 Task: Open a blank sheet, save the file as Matthew Add the quote 'Surround yourself with positive people who believe in your dreams.'Surround yourself with positive people who believe in your dreams.  Apply font style Apply font style Broadway and font size 24 Align the text to the Right .Change the text color to  Tan
Action: Mouse moved to (34, 24)
Screenshot: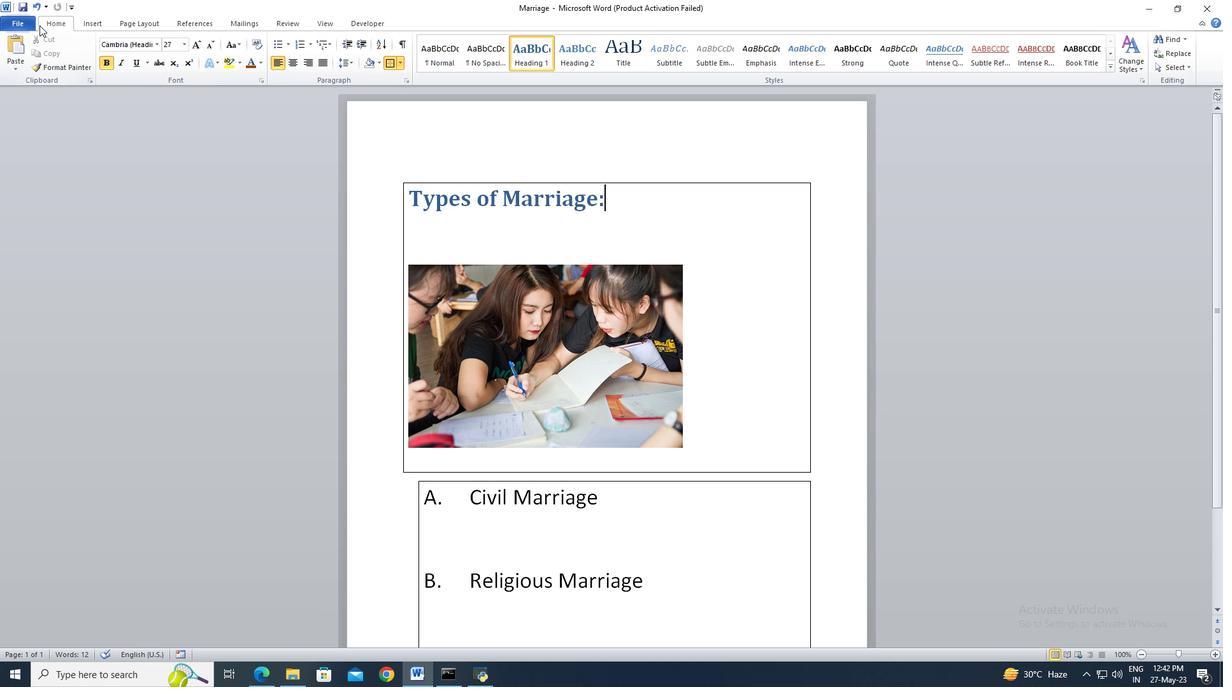 
Action: Mouse pressed left at (34, 24)
Screenshot: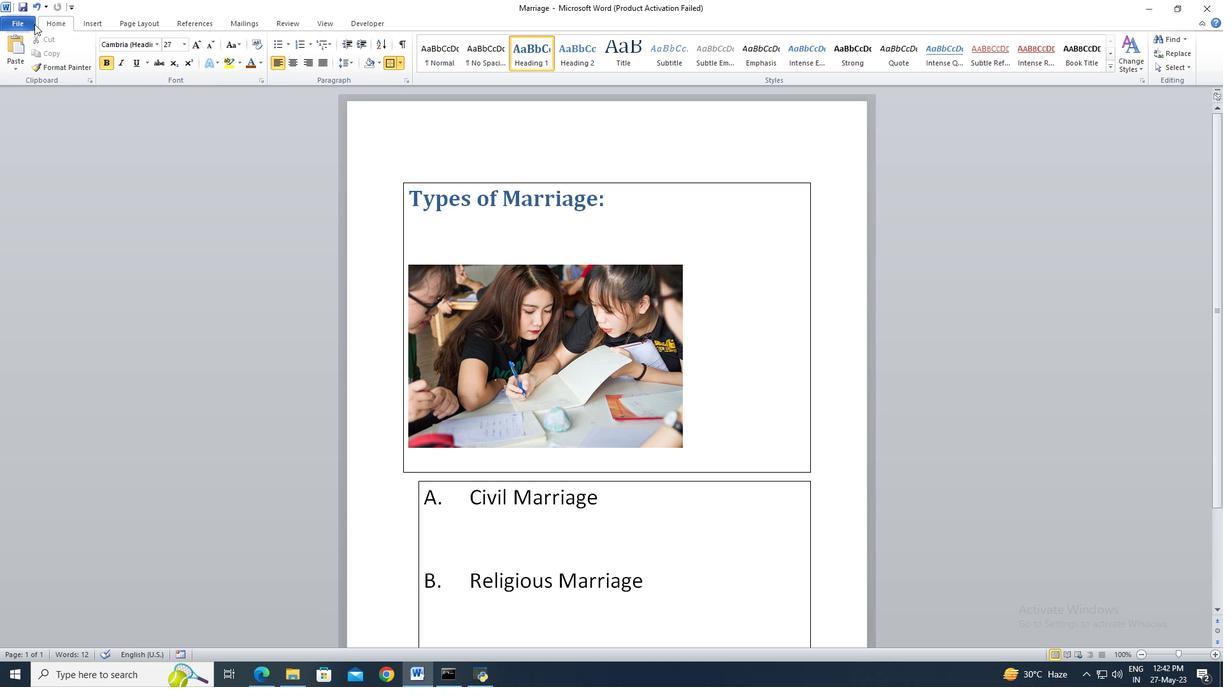 
Action: Mouse moved to (41, 162)
Screenshot: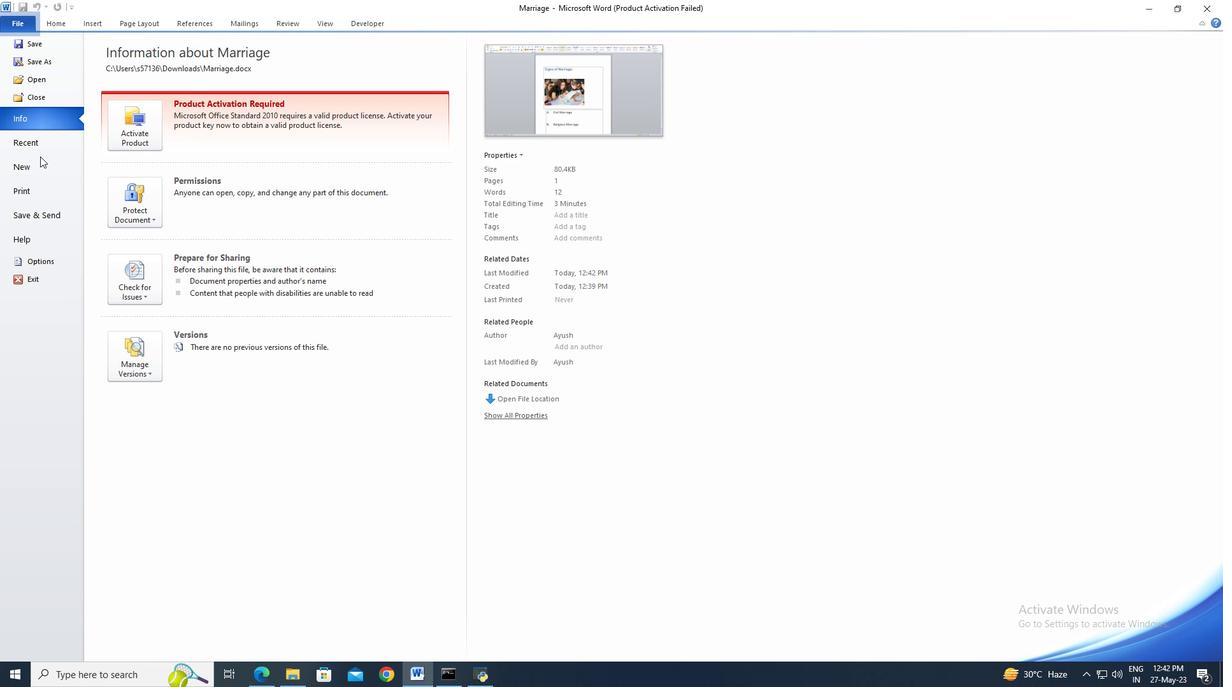 
Action: Mouse pressed left at (41, 162)
Screenshot: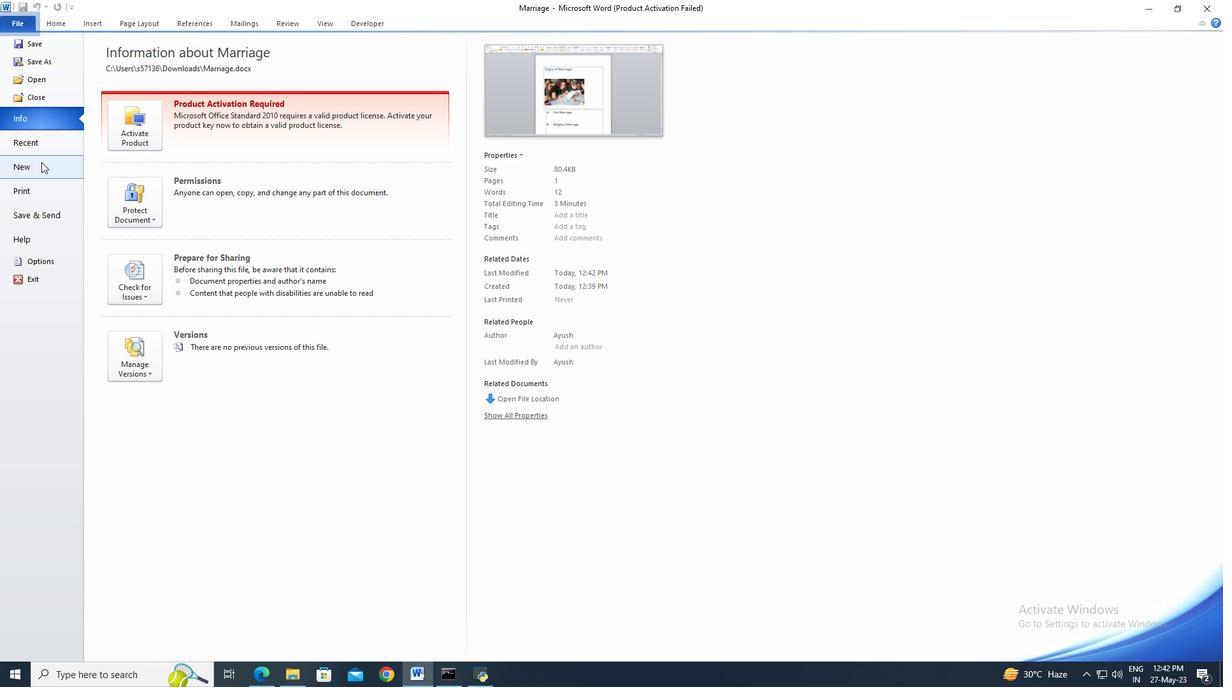
Action: Mouse moved to (622, 322)
Screenshot: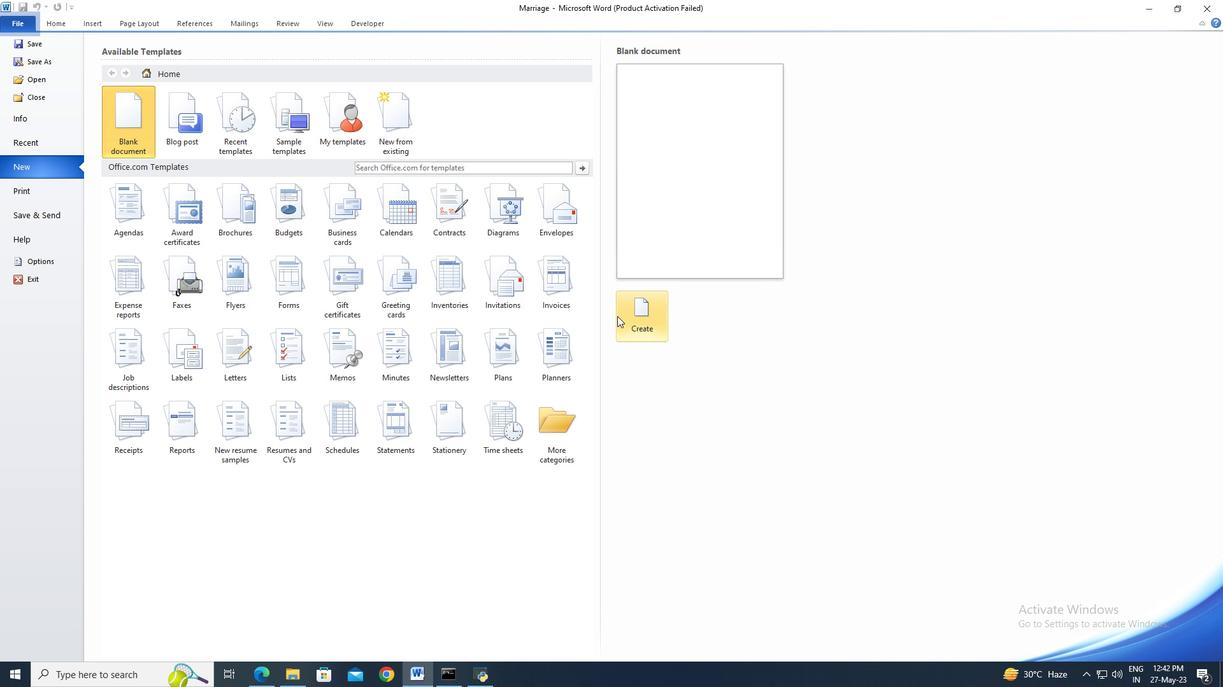 
Action: Mouse pressed left at (622, 322)
Screenshot: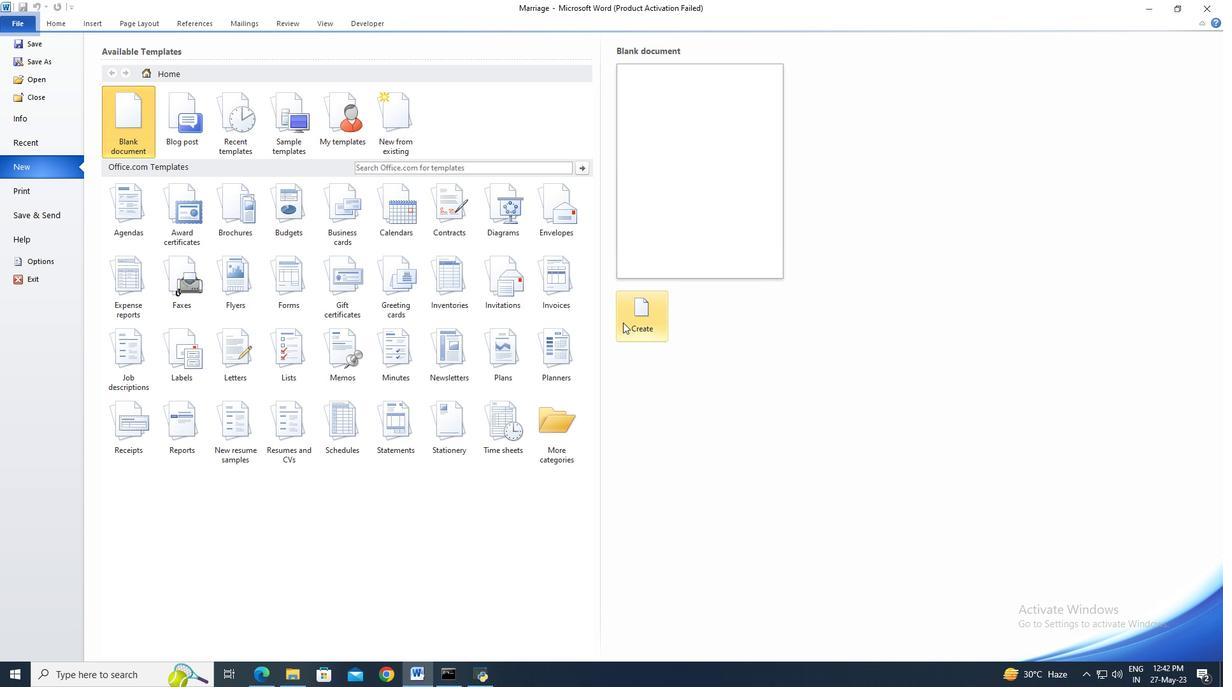 
Action: Mouse moved to (28, 26)
Screenshot: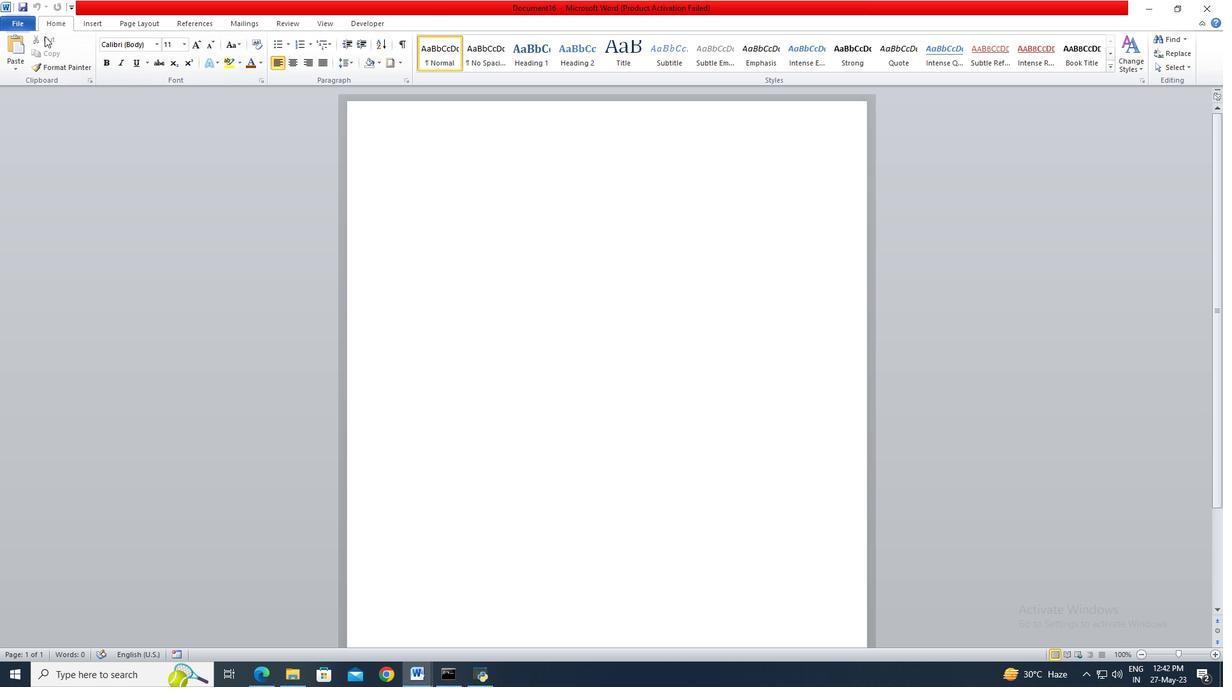 
Action: Mouse pressed left at (28, 26)
Screenshot: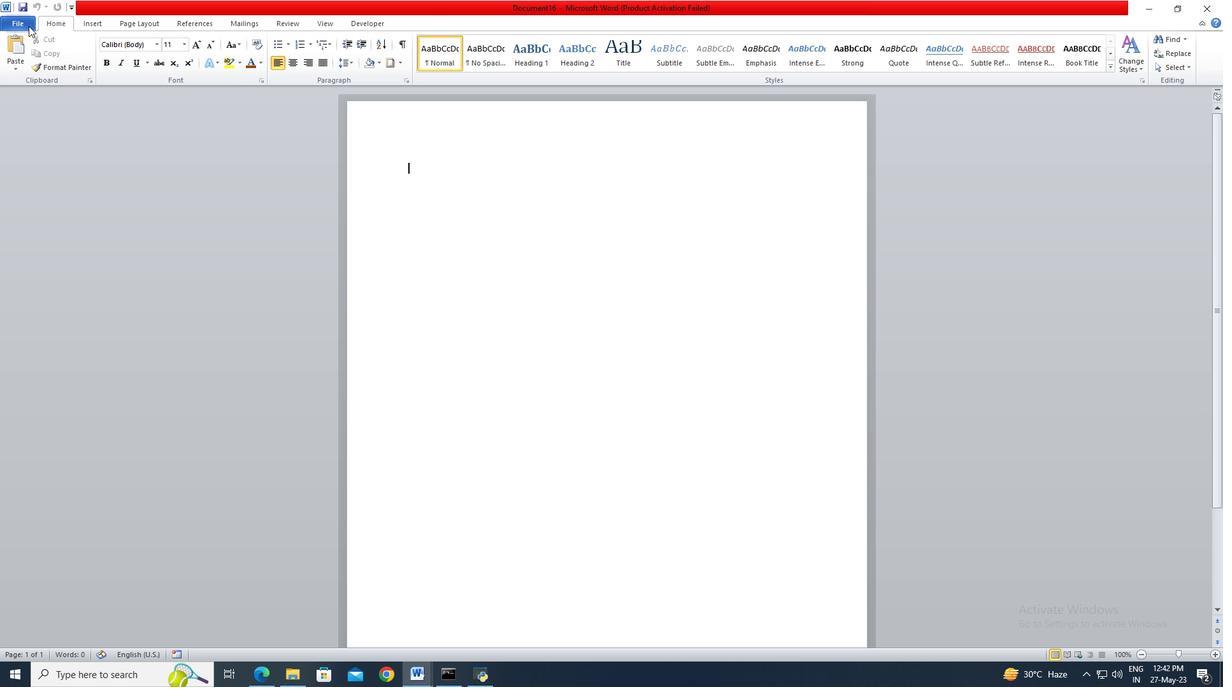 
Action: Mouse moved to (34, 59)
Screenshot: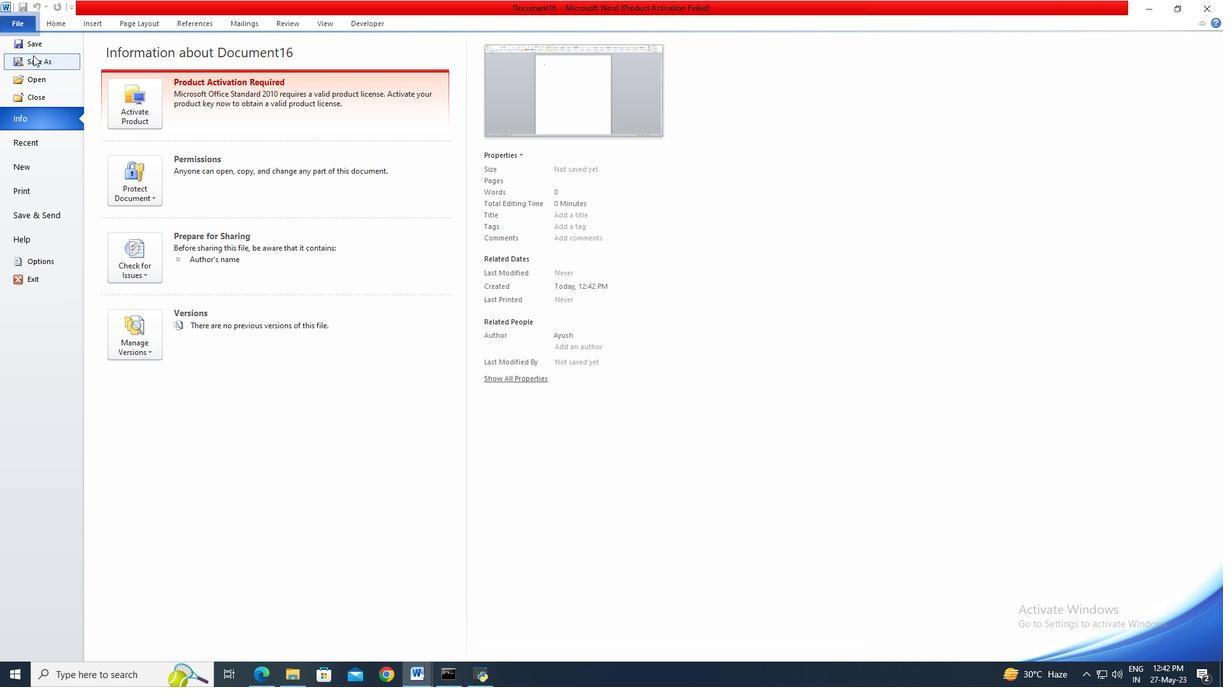 
Action: Mouse pressed left at (34, 59)
Screenshot: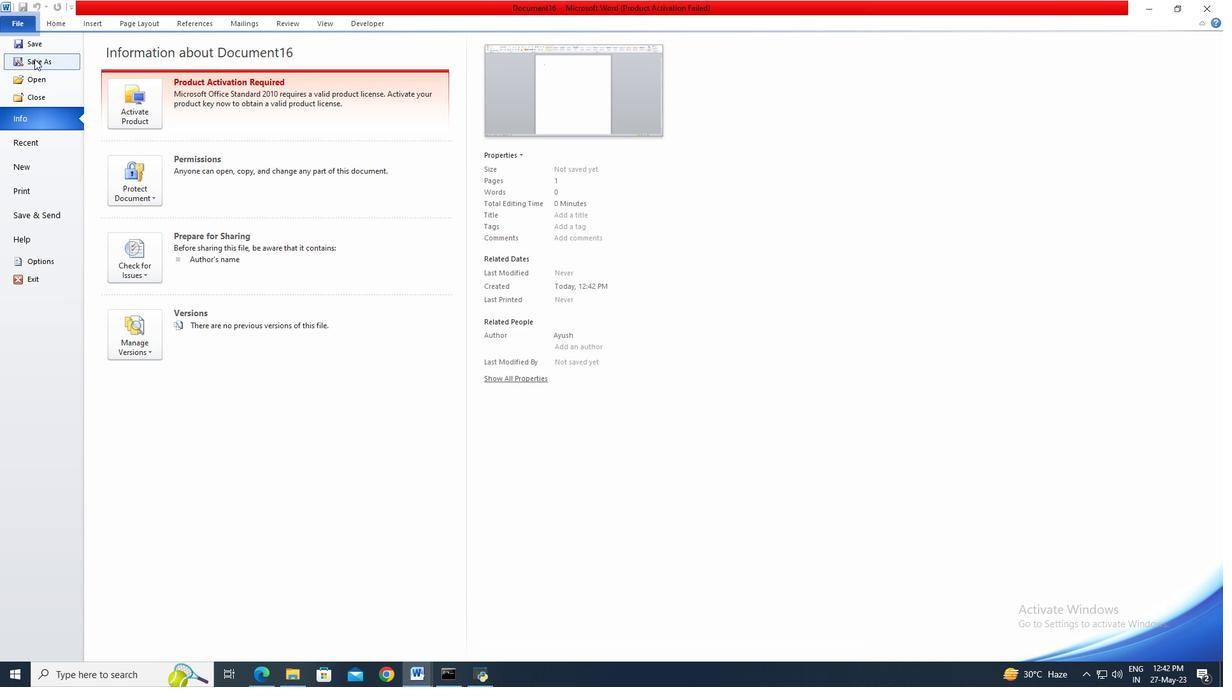 
Action: Mouse moved to (50, 135)
Screenshot: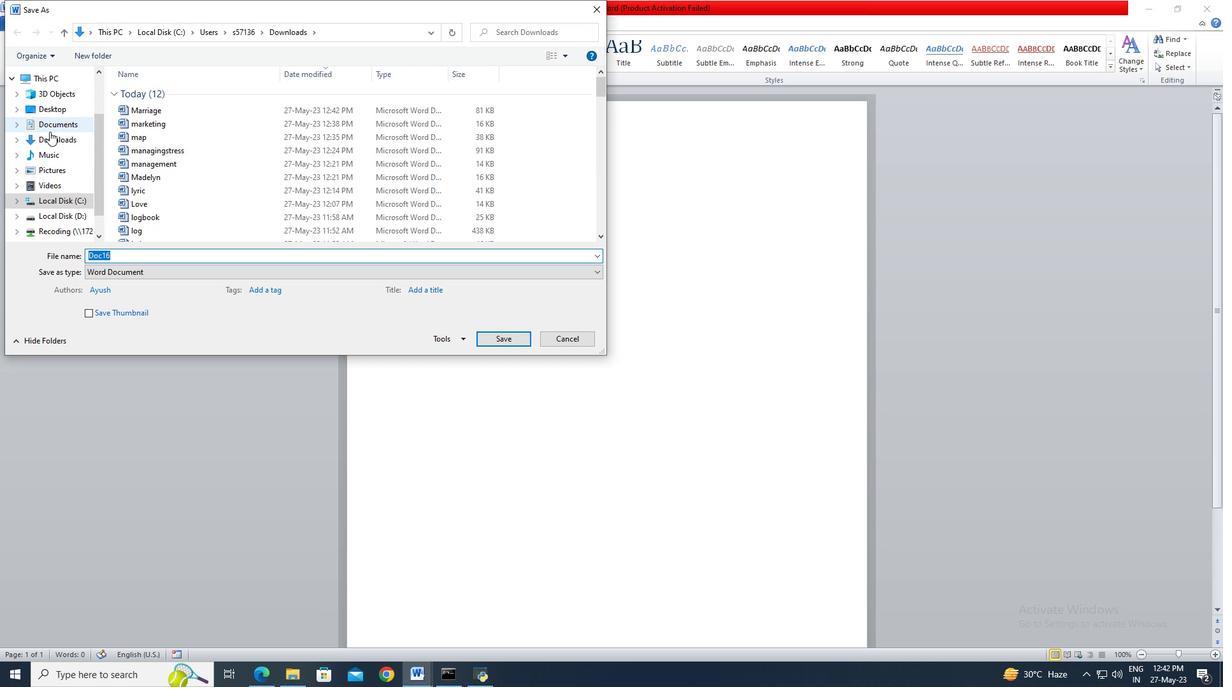 
Action: Mouse pressed left at (50, 135)
Screenshot: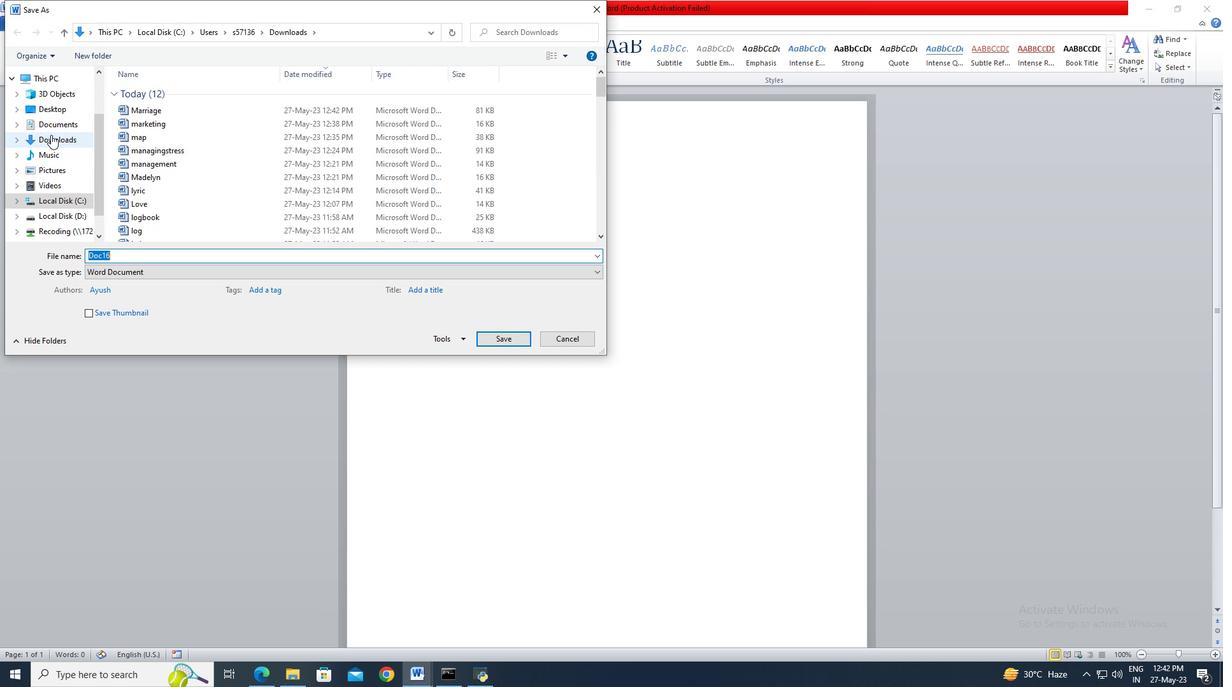 
Action: Mouse moved to (119, 257)
Screenshot: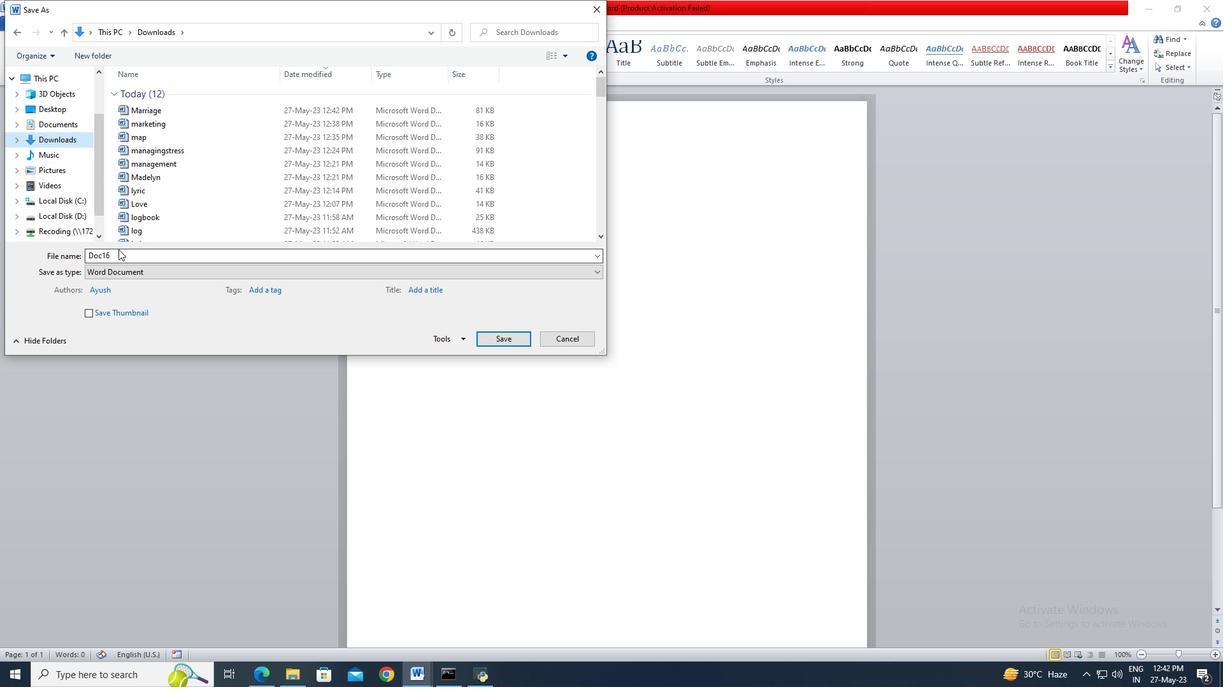 
Action: Mouse pressed left at (119, 257)
Screenshot: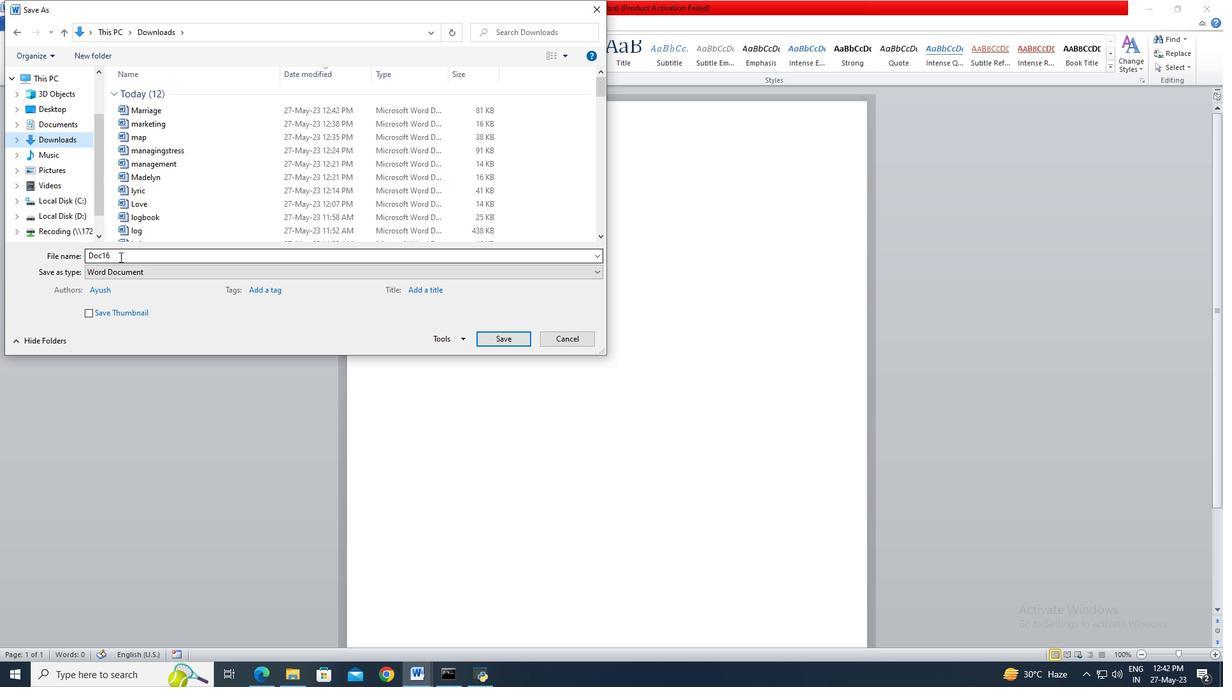 
Action: Key pressed <Key.shift>Matthew
Screenshot: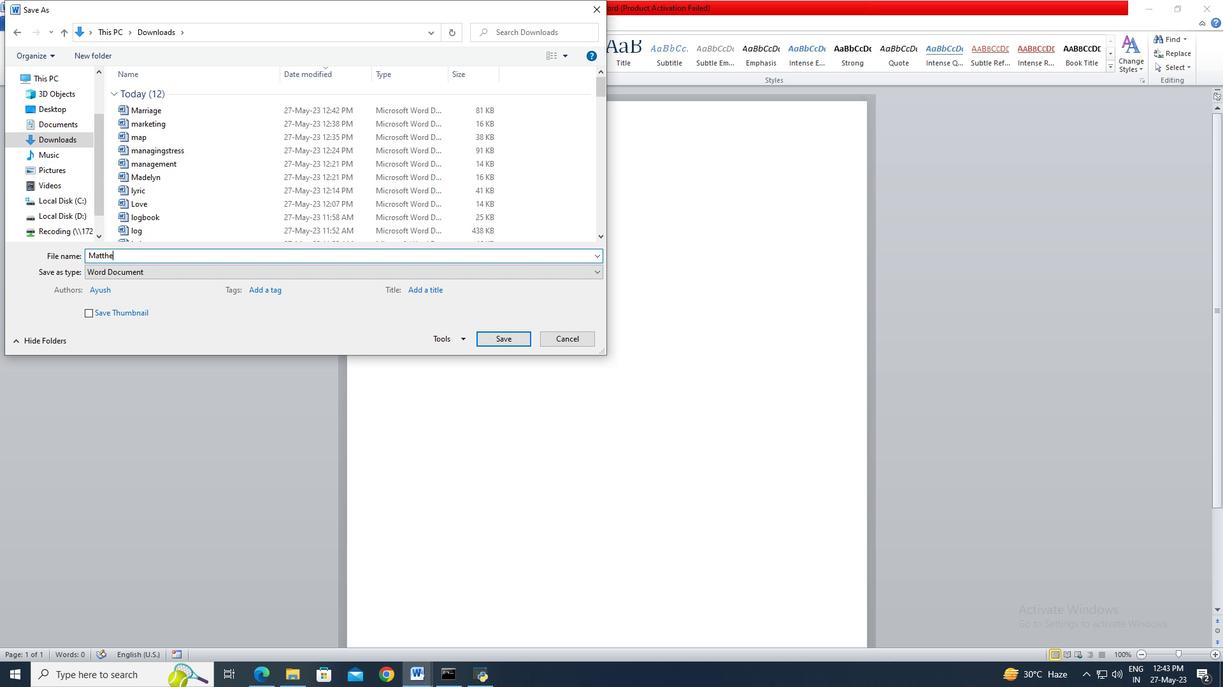 
Action: Mouse moved to (486, 339)
Screenshot: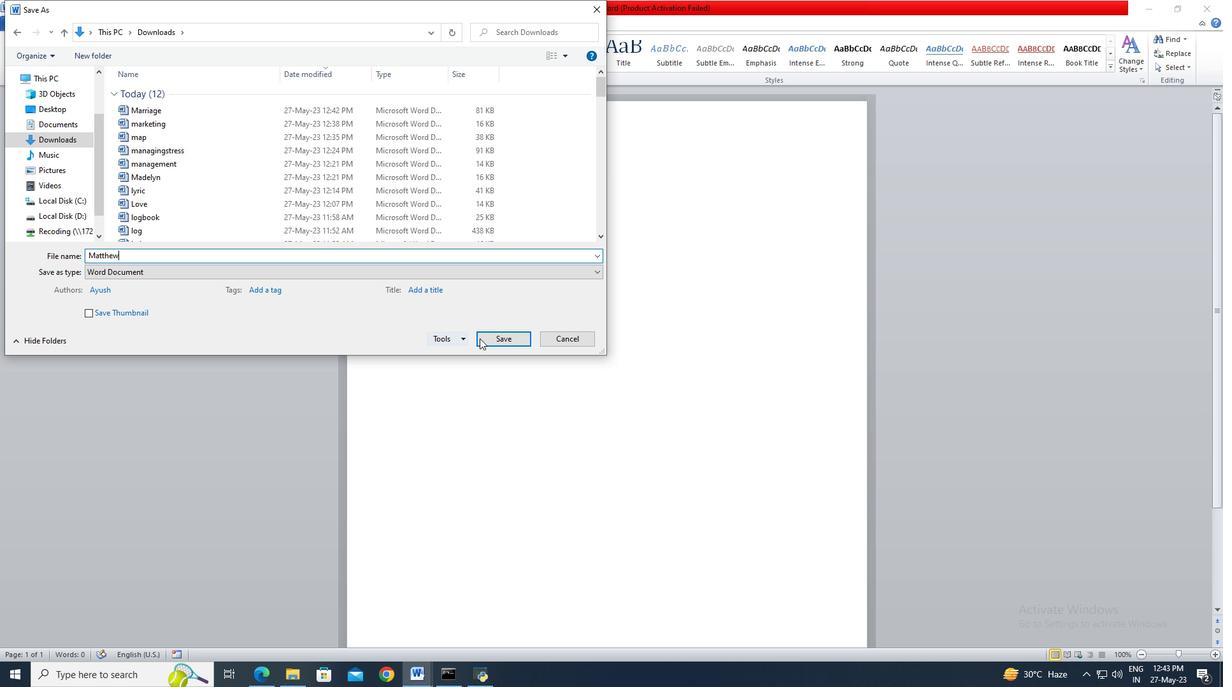 
Action: Mouse pressed left at (486, 339)
Screenshot: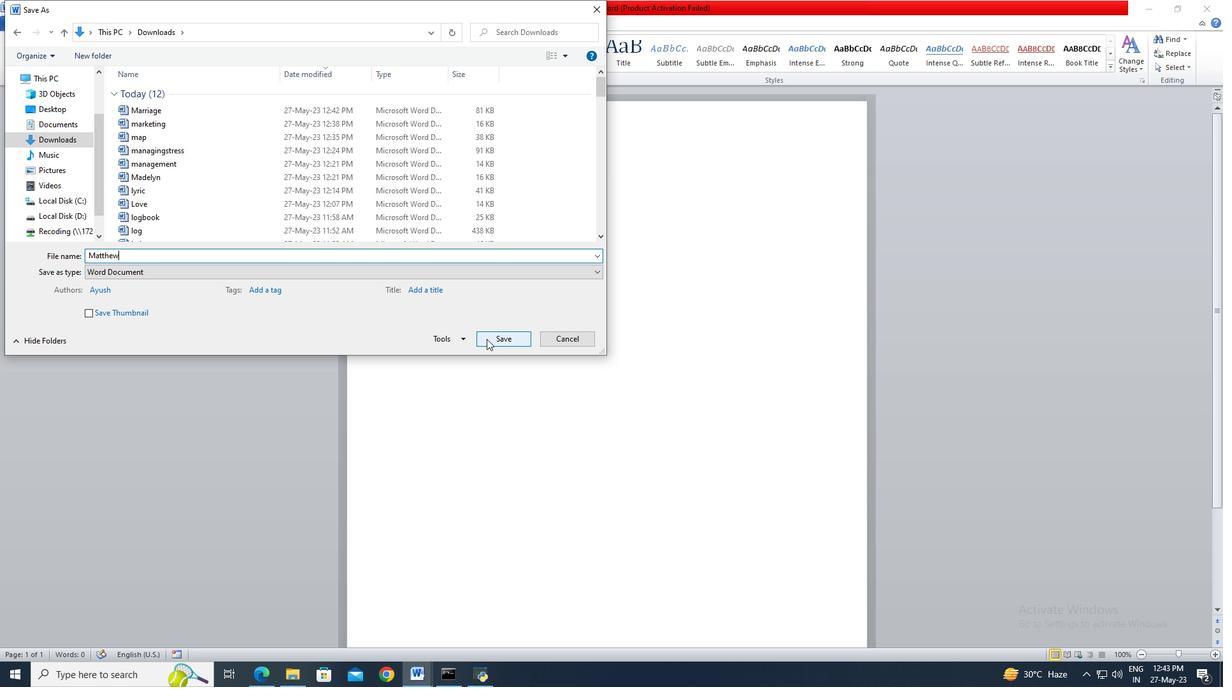 
Action: Mouse moved to (453, 173)
Screenshot: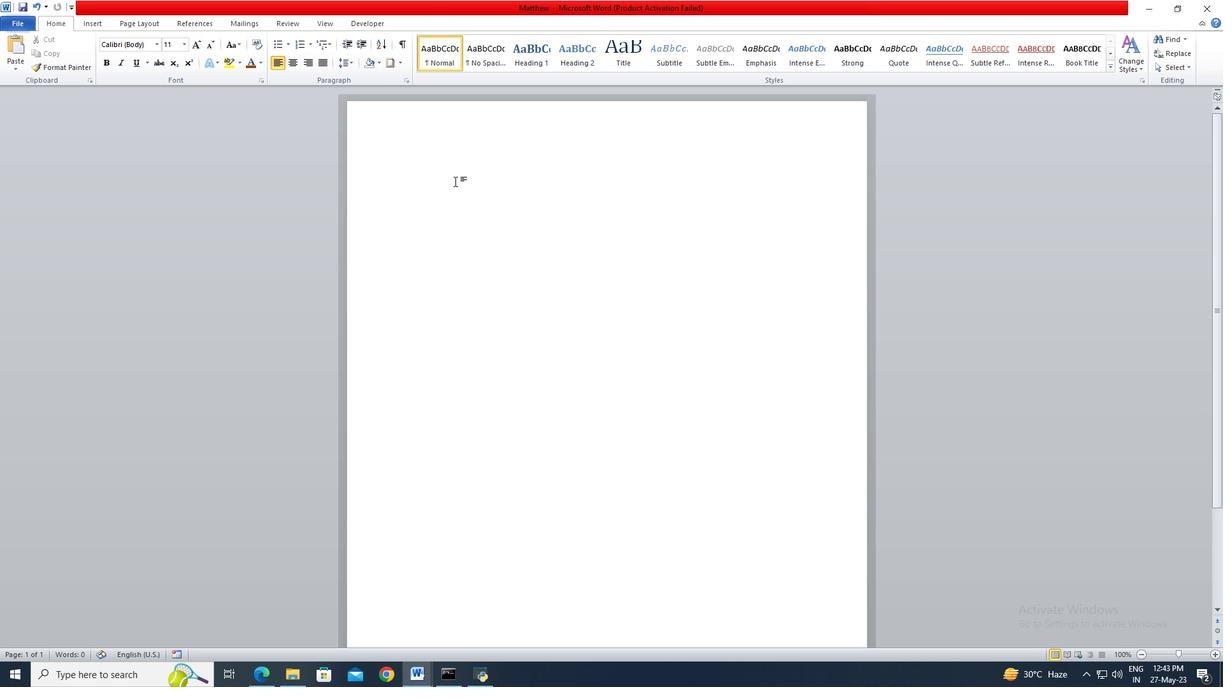 
Action: Mouse pressed left at (453, 173)
Screenshot: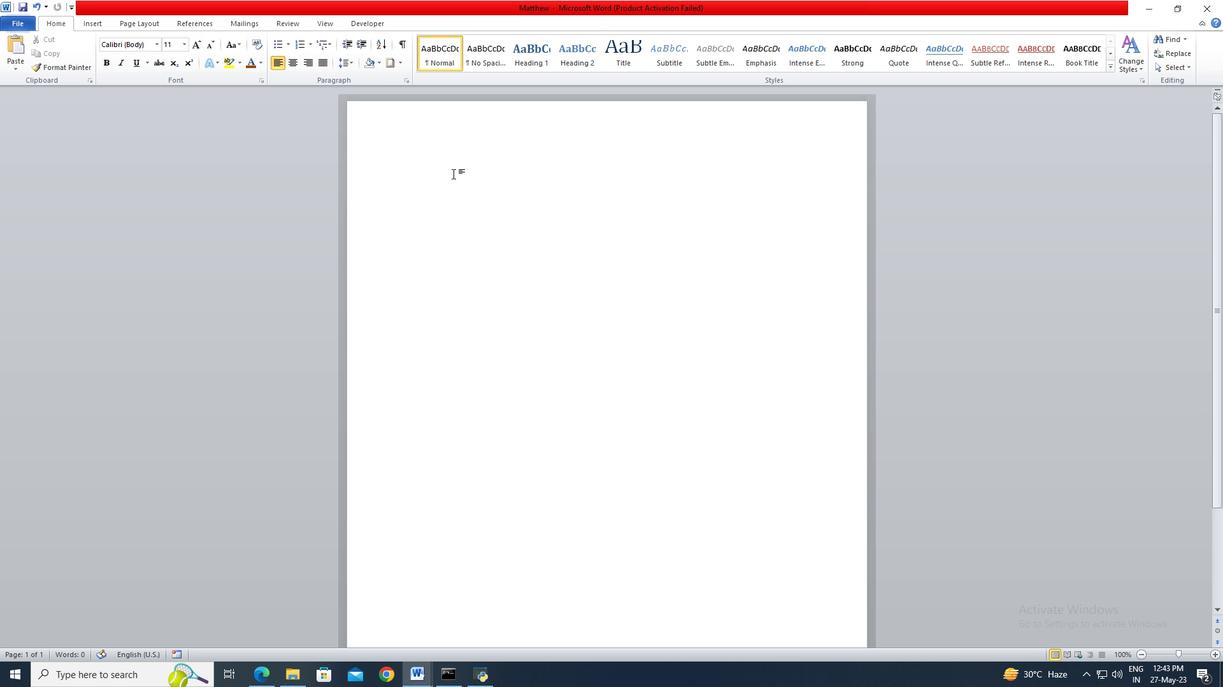 
Action: Key pressed <Key.shift>"<Key.shift>Surround<Key.space>yourself<Key.space>with<Key.space>positive<Key.space>po<Key.backspace>eople<Key.space>who<Key.space>bele<Key.backspace>ieve<Key.space>in<Key.space>your<Key.space>dremas.<Key.shift>"
Screenshot: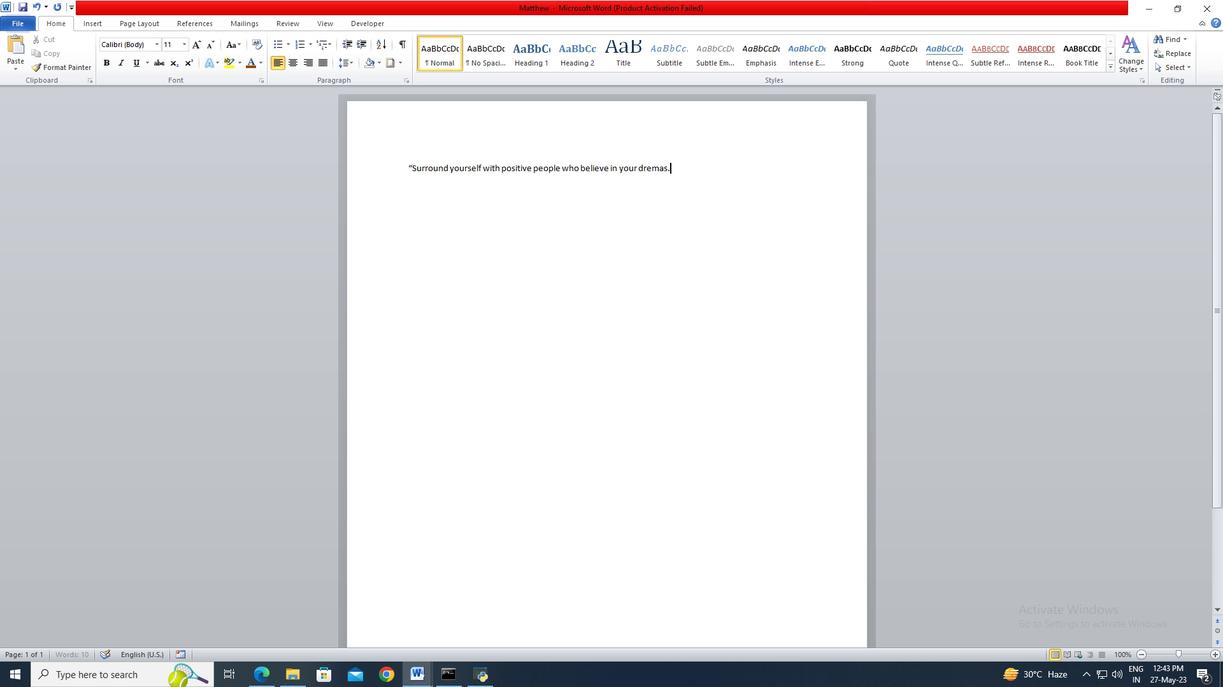 
Action: Mouse moved to (480, 180)
Screenshot: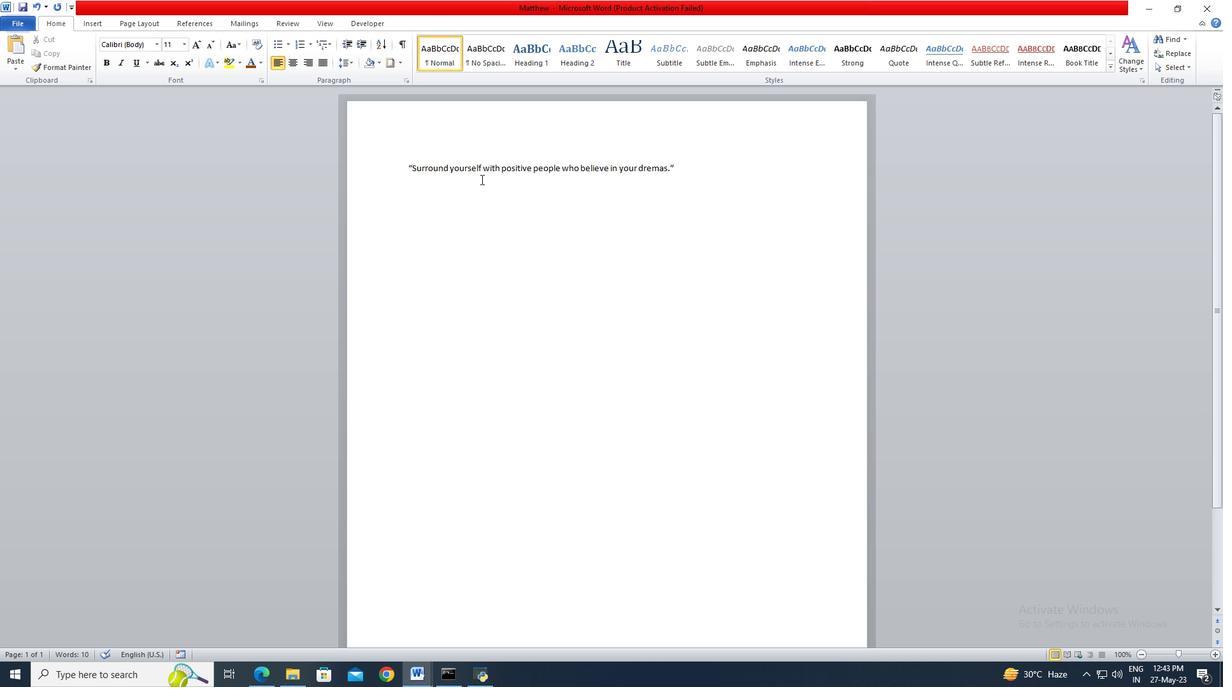 
Action: Key pressed ctrl+A
Screenshot: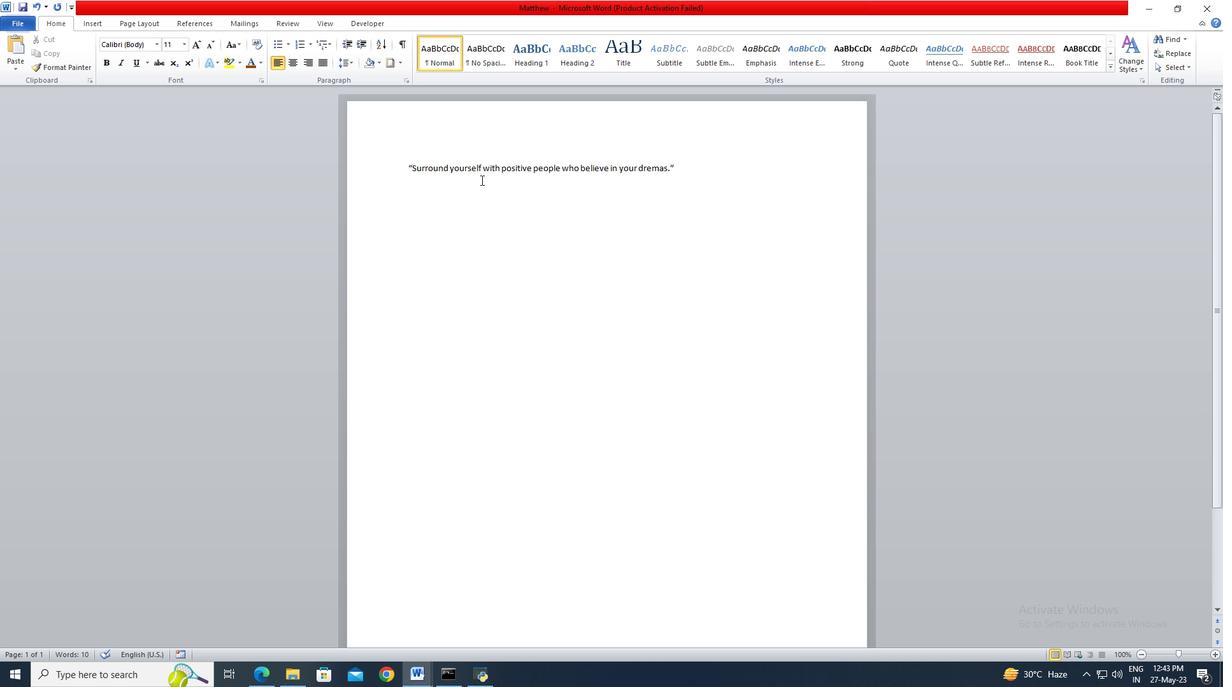 
Action: Mouse moved to (142, 48)
Screenshot: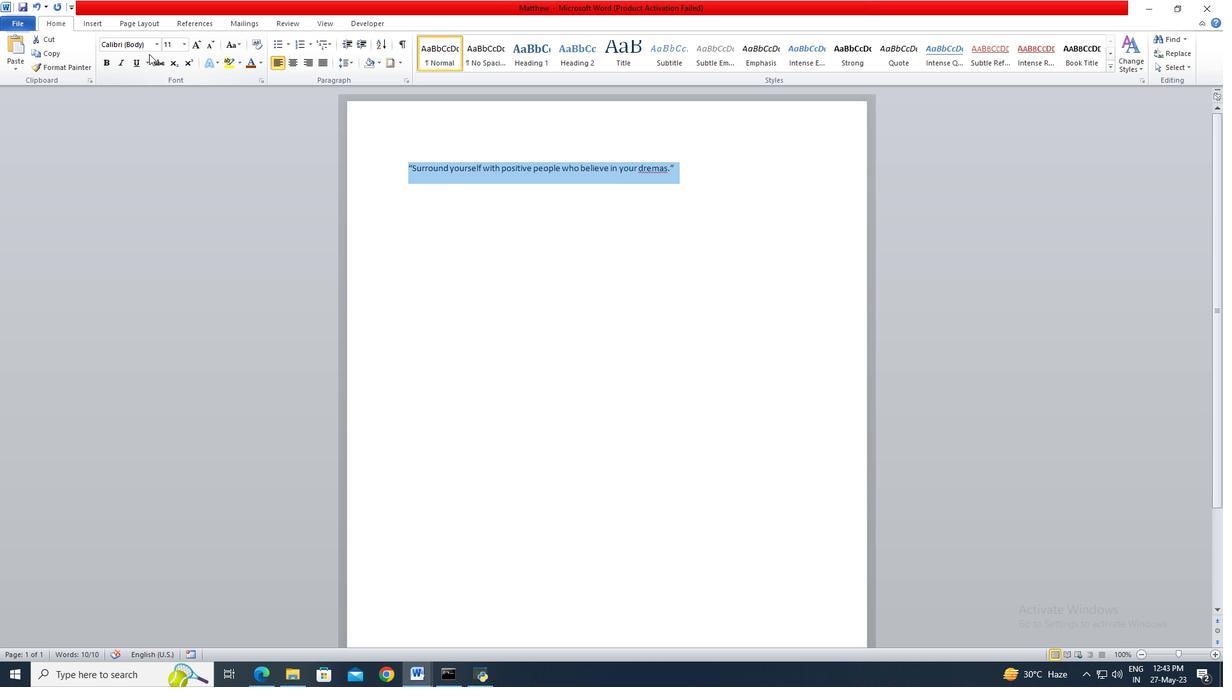 
Action: Mouse pressed left at (142, 48)
Screenshot: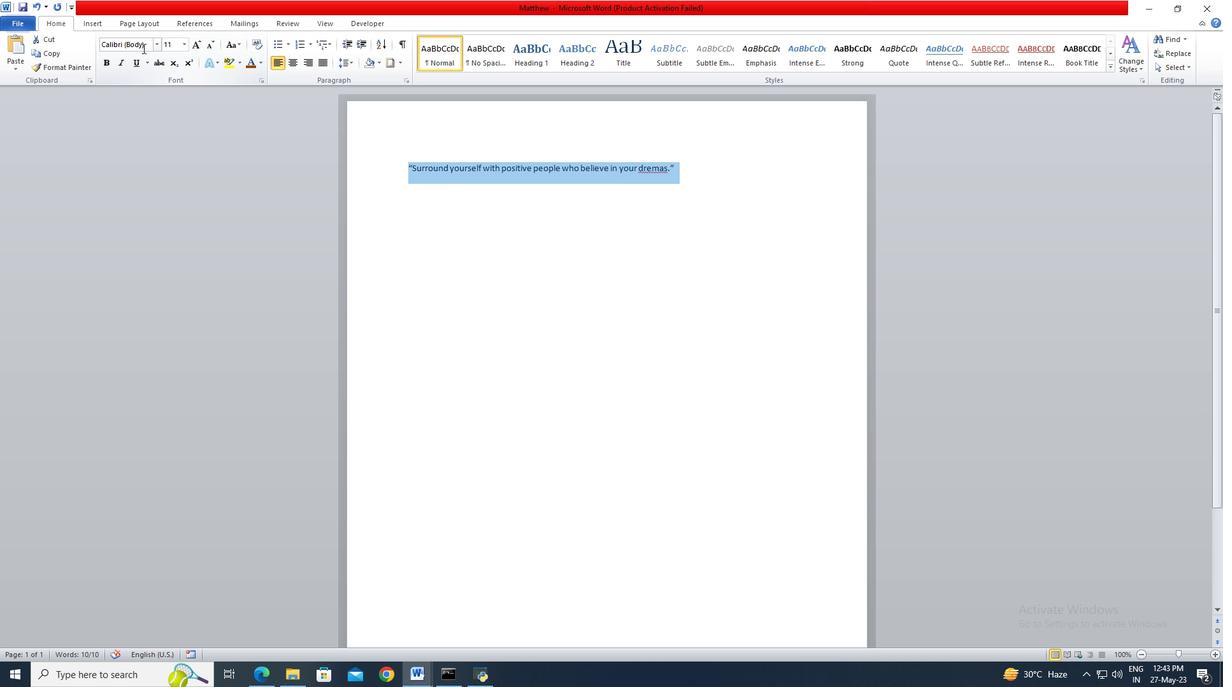 
Action: Key pressed <Key.shift><Key.shift><Key.shift><Key.shift><Key.shift><Key.shift><Key.shift><Key.shift><Key.shift><Key.shift>Broadway<Key.enter>
Screenshot: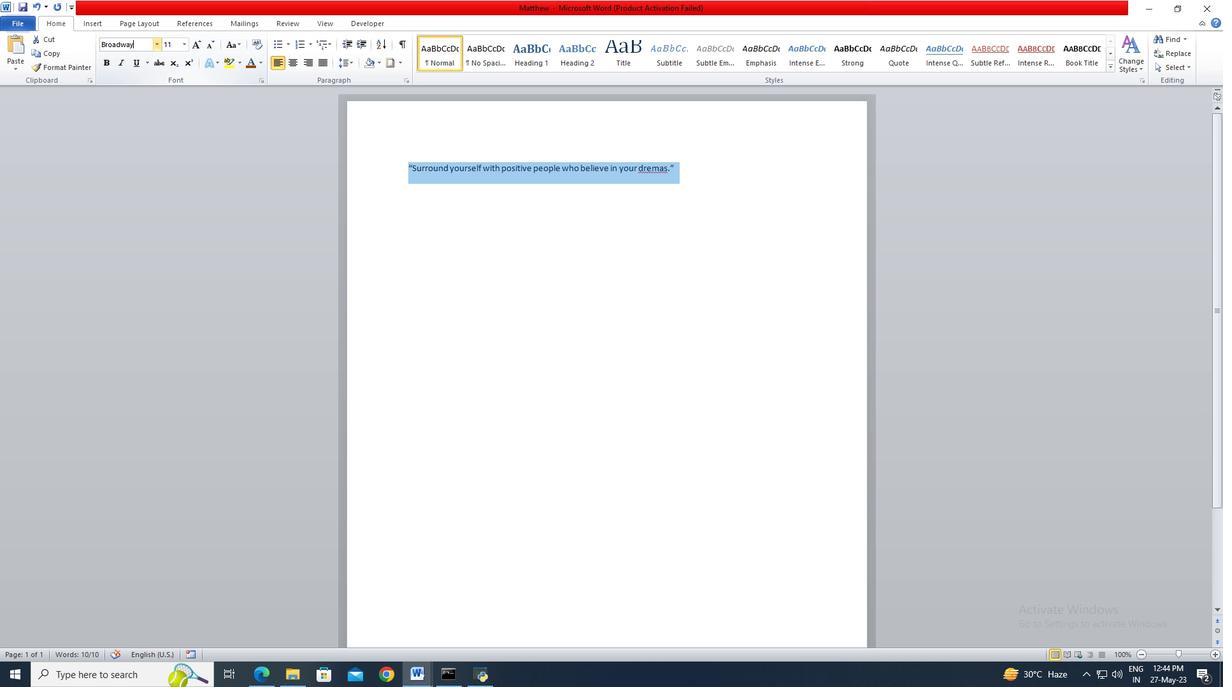
Action: Mouse moved to (171, 43)
Screenshot: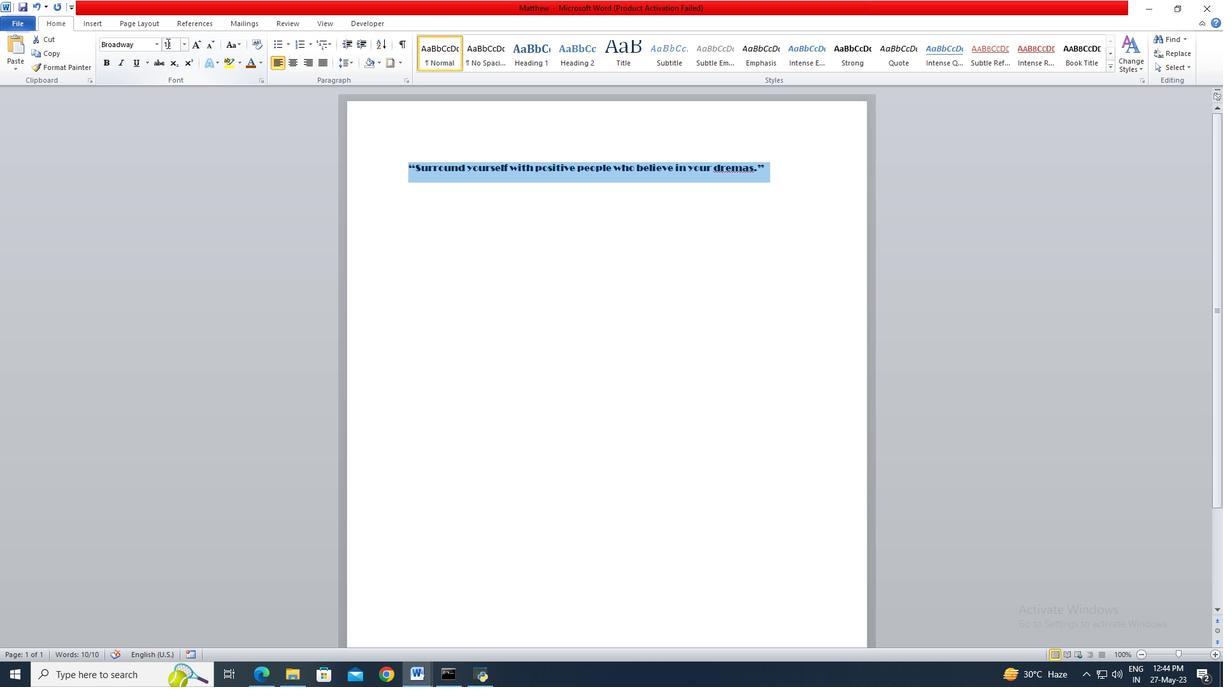 
Action: Mouse pressed left at (171, 43)
Screenshot: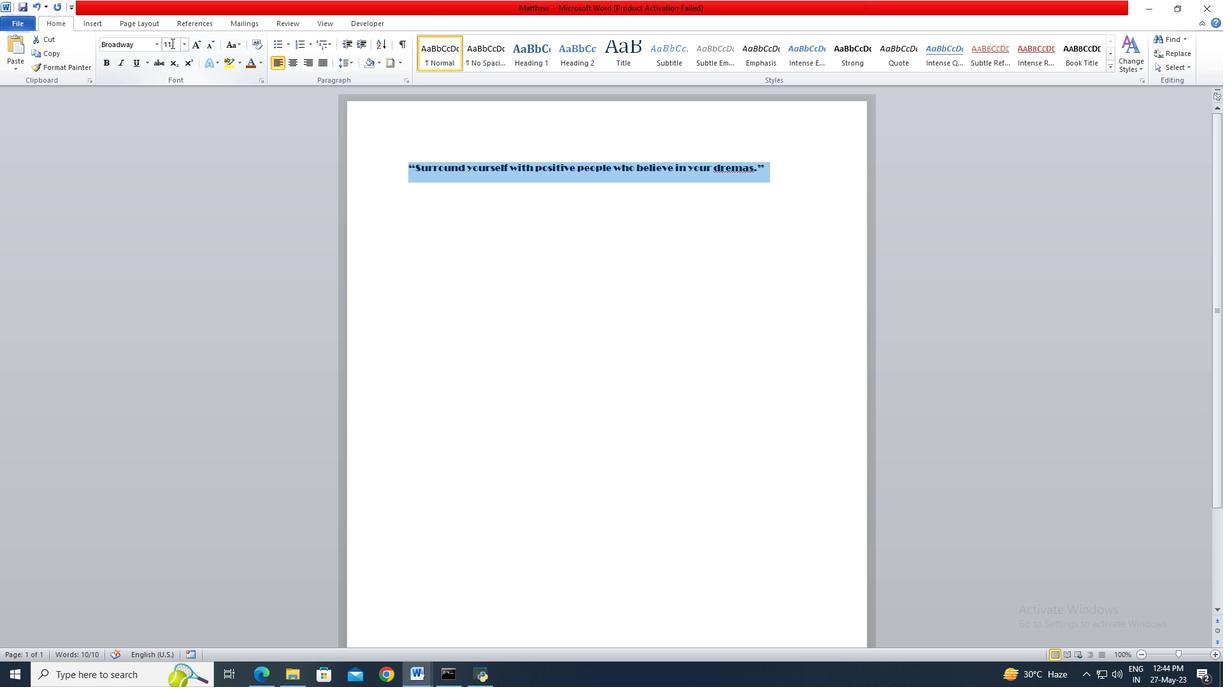 
Action: Key pressed 24<Key.enter>
Screenshot: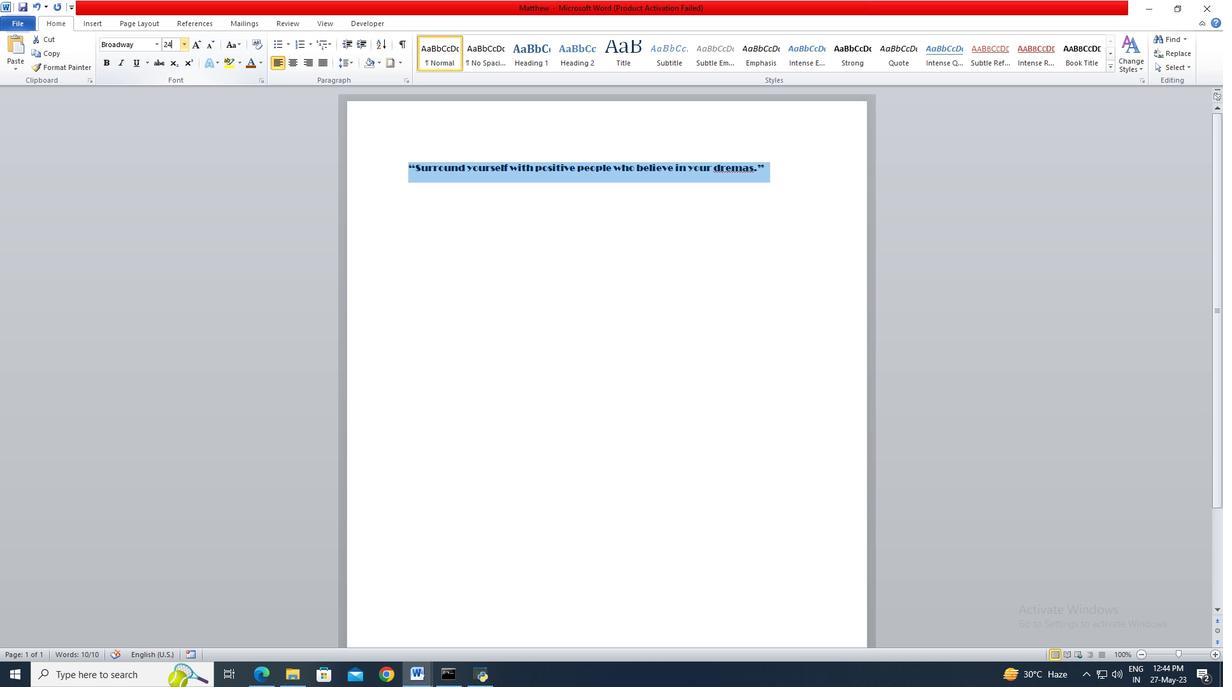 
Action: Mouse moved to (303, 66)
Screenshot: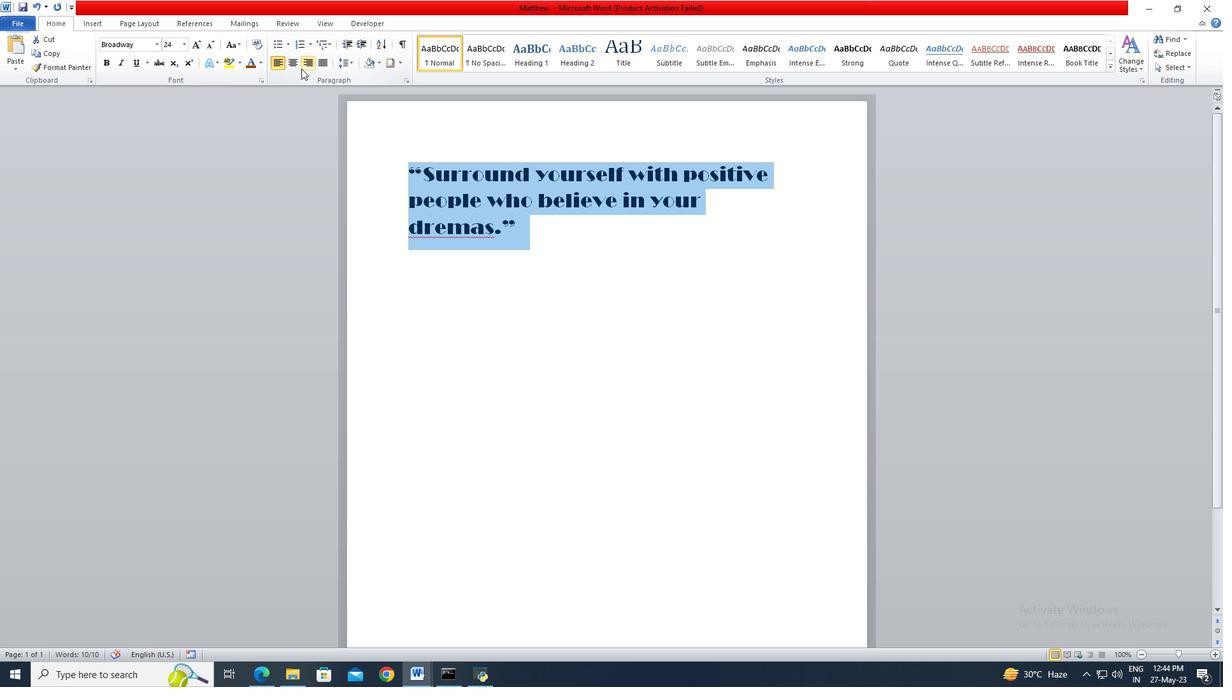 
Action: Mouse pressed left at (303, 66)
Screenshot: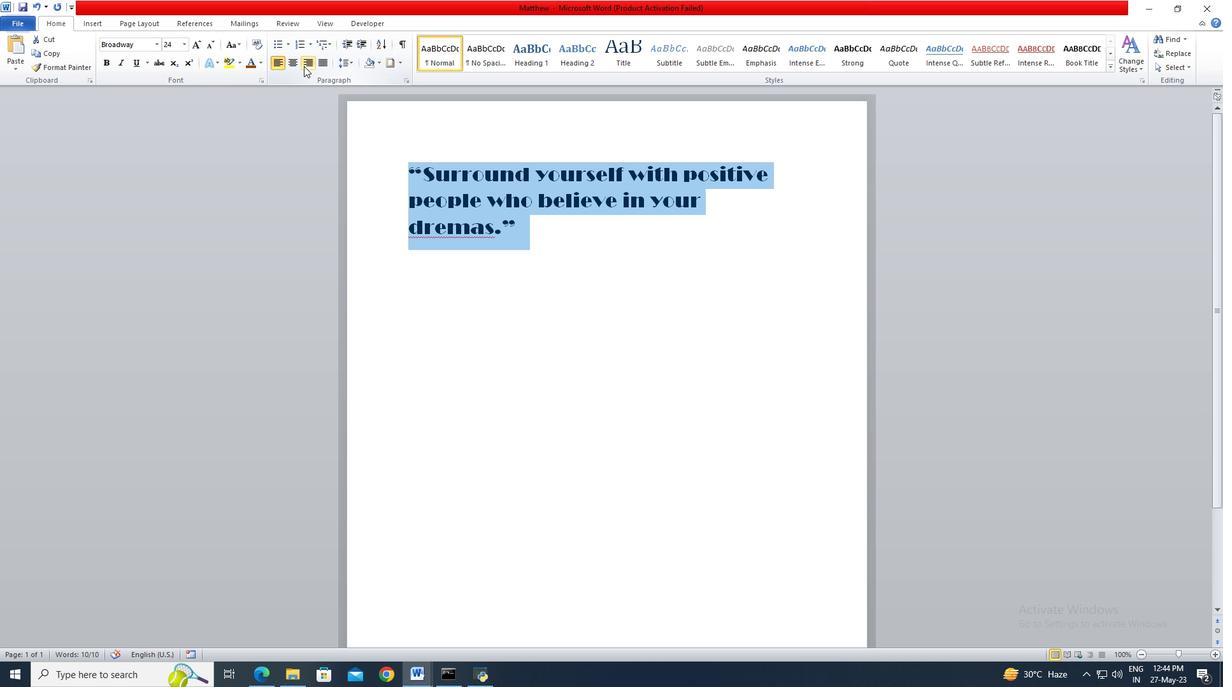 
Action: Mouse moved to (261, 62)
Screenshot: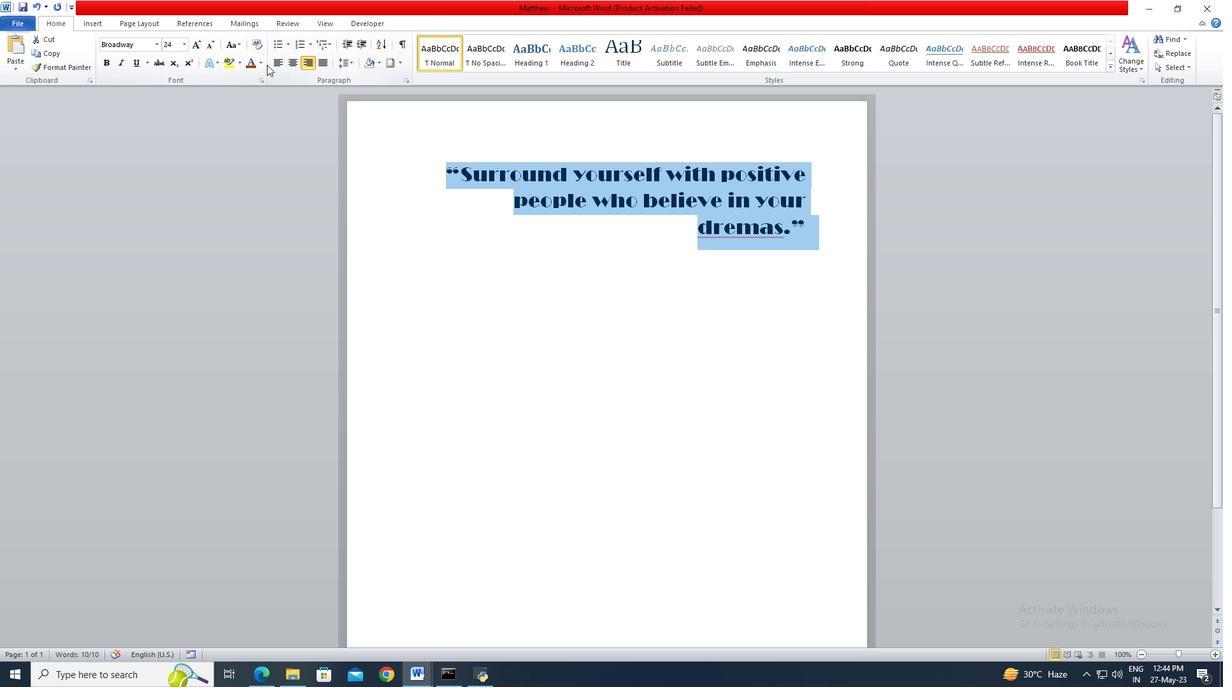 
Action: Mouse pressed left at (261, 62)
Screenshot: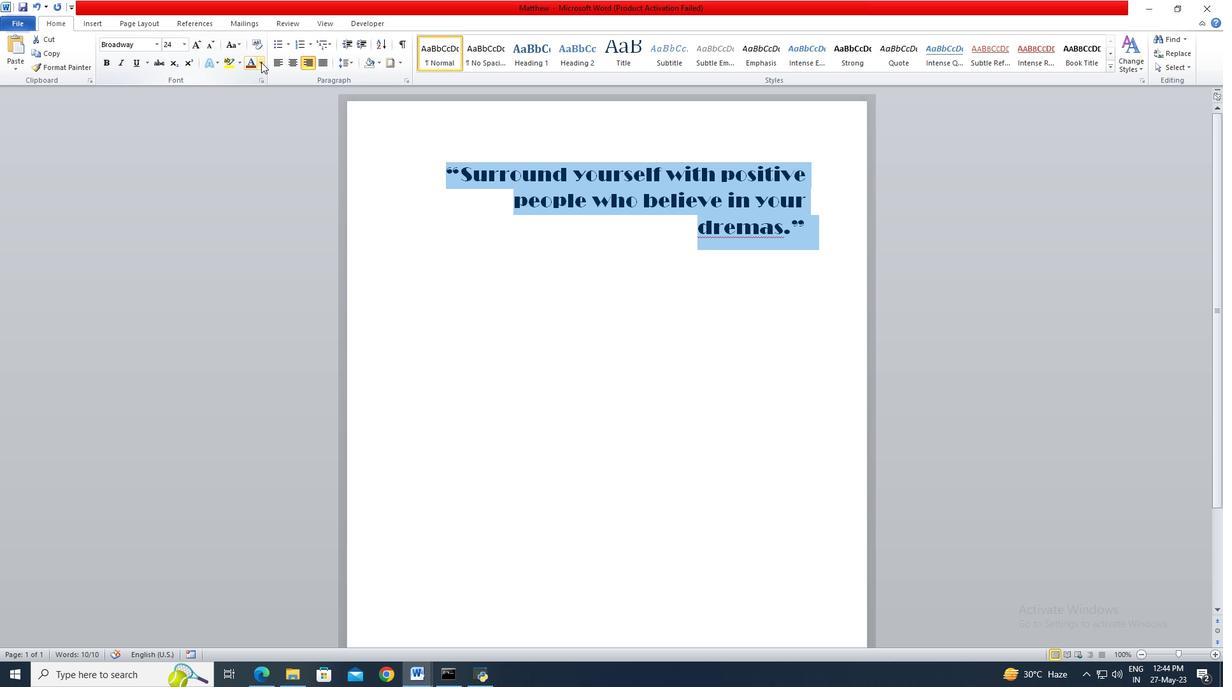 
Action: Mouse moved to (347, 123)
Screenshot: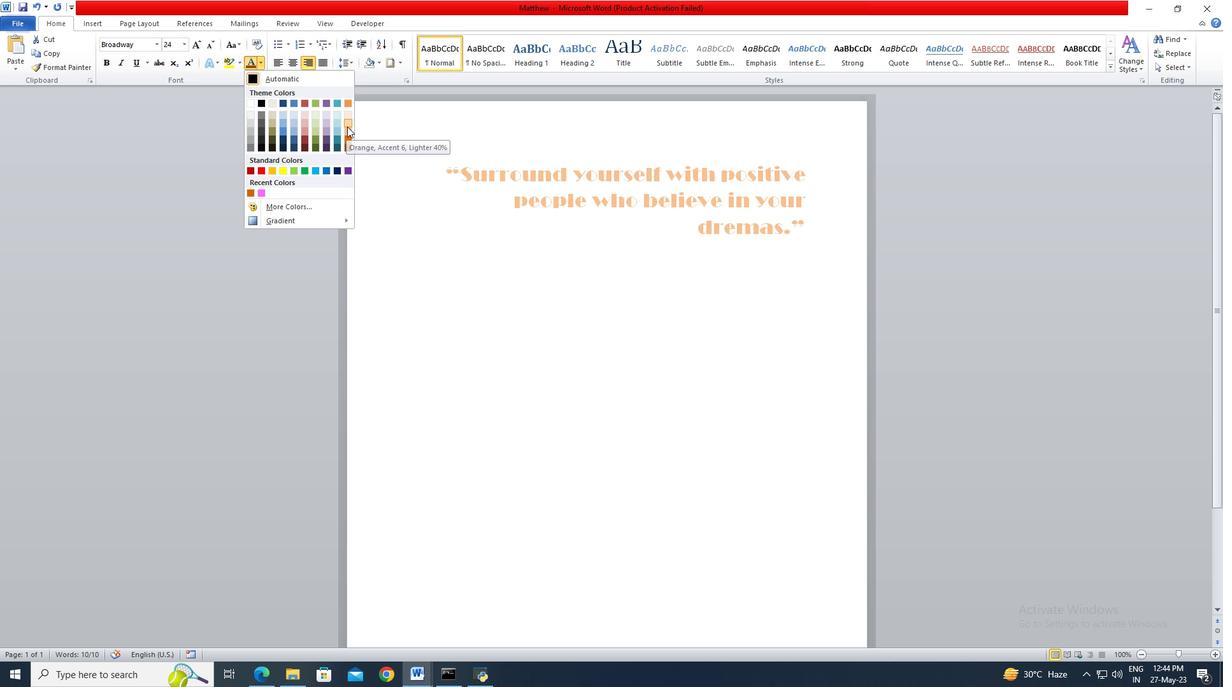 
Action: Mouse pressed left at (347, 123)
Screenshot: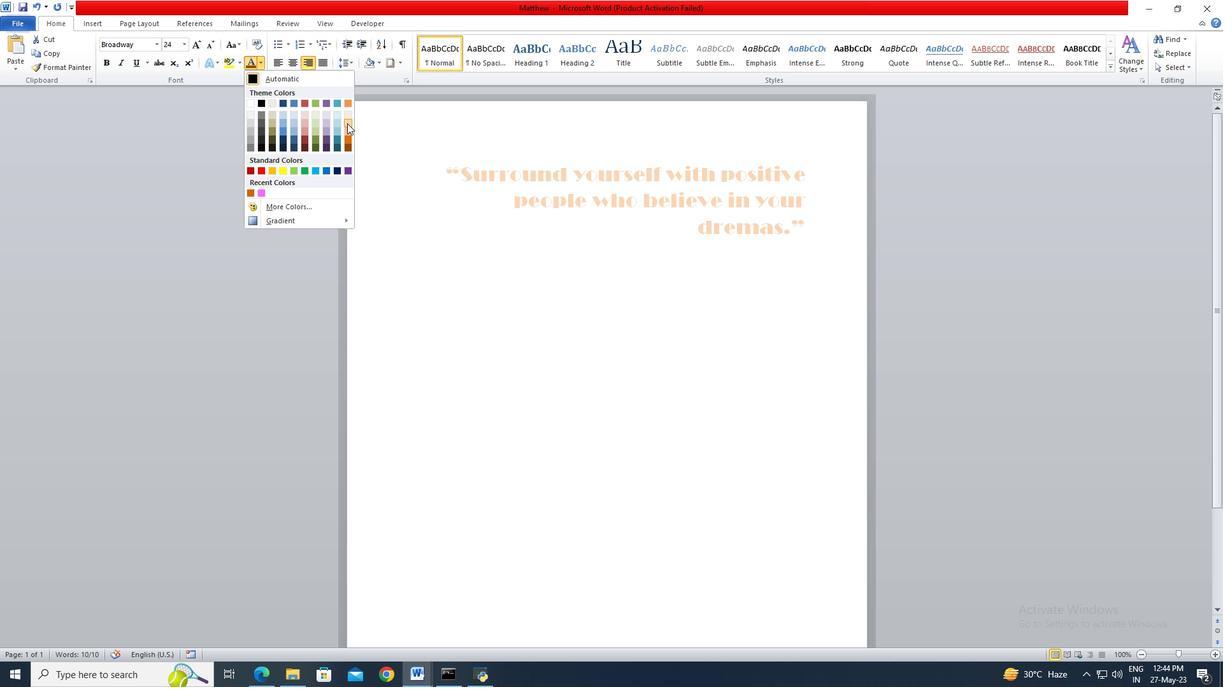 
Action: Mouse moved to (465, 239)
Screenshot: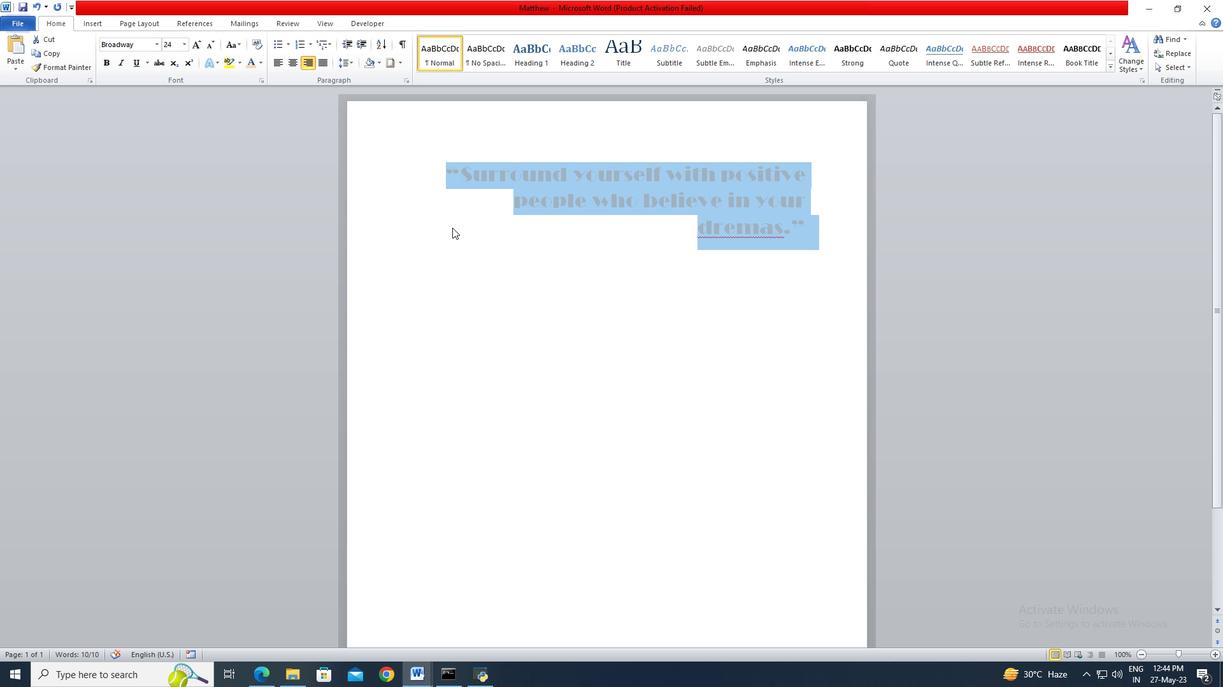 
Action: Mouse pressed left at (465, 239)
Screenshot: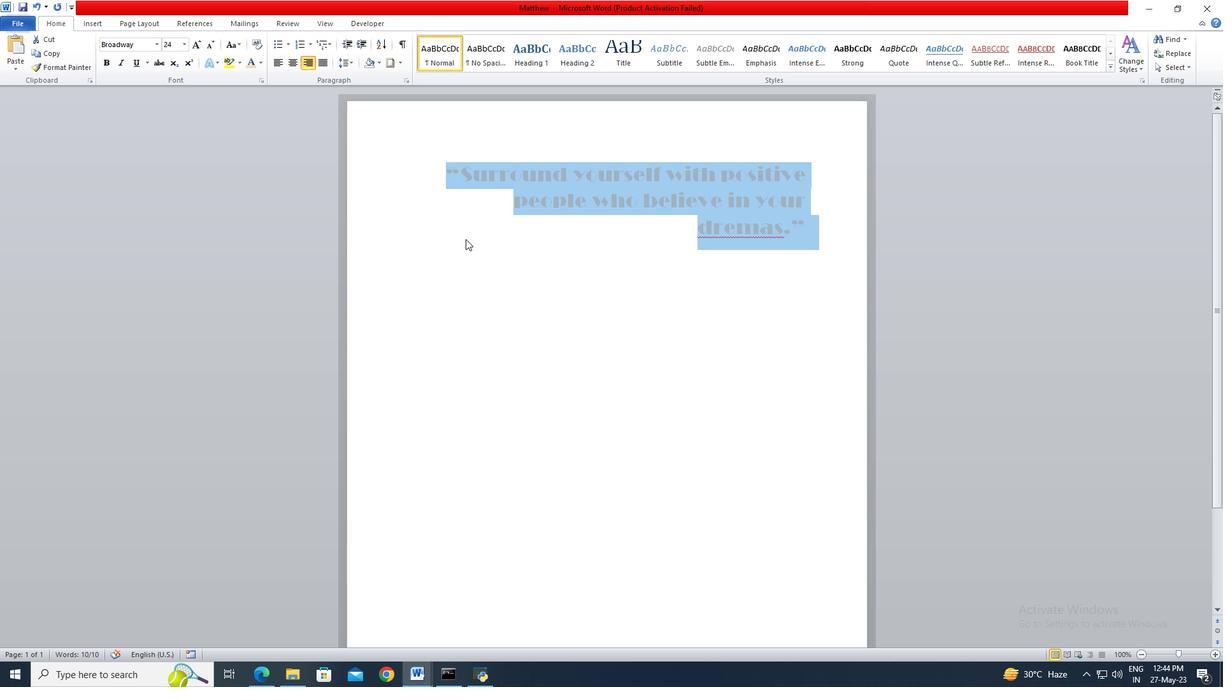 
